 Task: Add Lemon to the cart.
Action: Mouse moved to (226, 105)
Screenshot: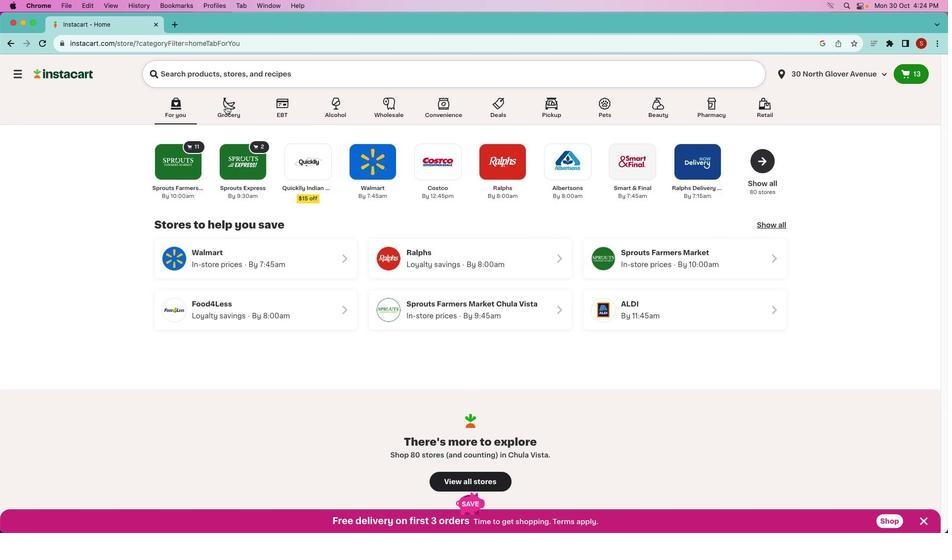 
Action: Mouse pressed left at (226, 105)
Screenshot: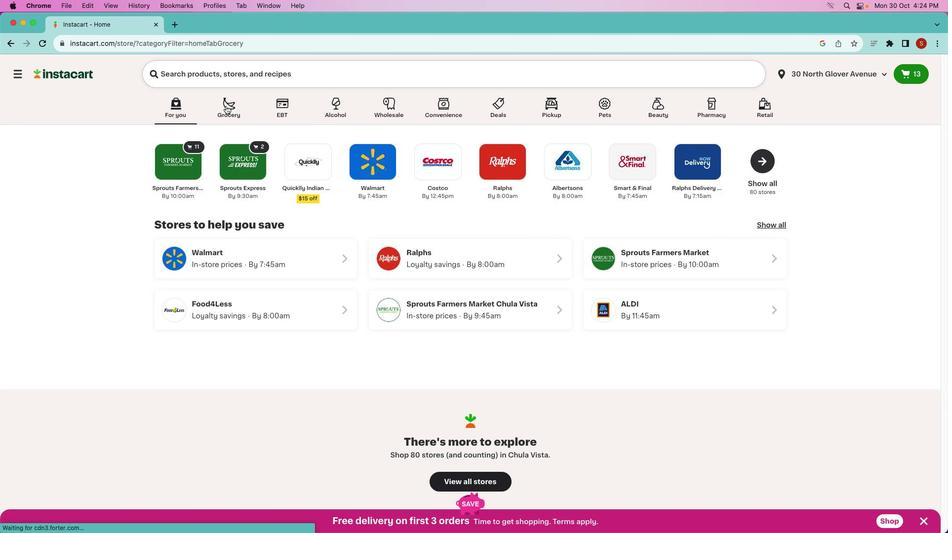 
Action: Mouse pressed left at (226, 105)
Screenshot: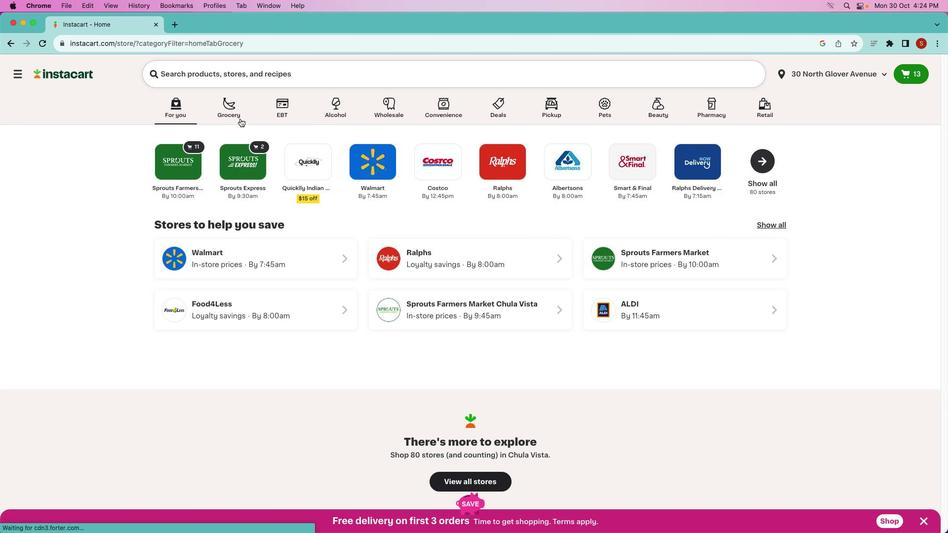 
Action: Mouse moved to (242, 149)
Screenshot: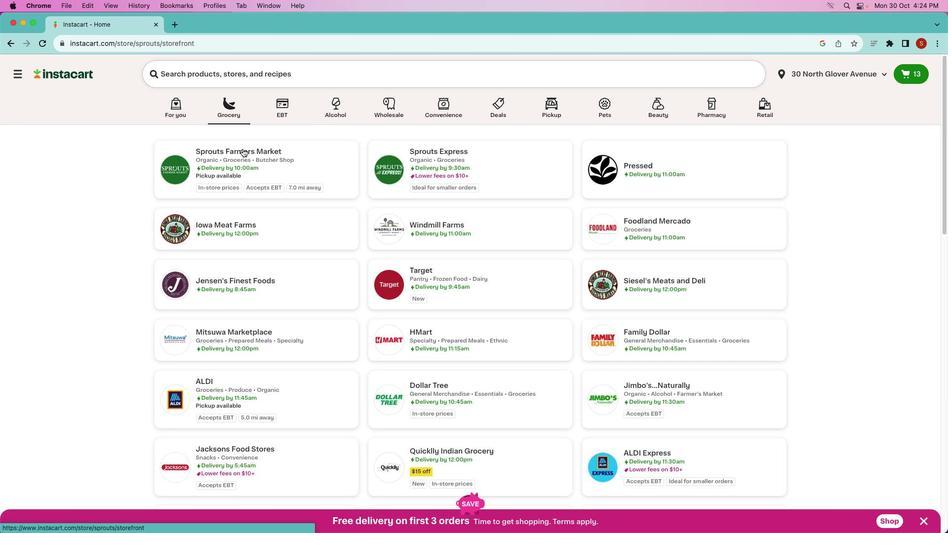 
Action: Mouse pressed left at (242, 149)
Screenshot: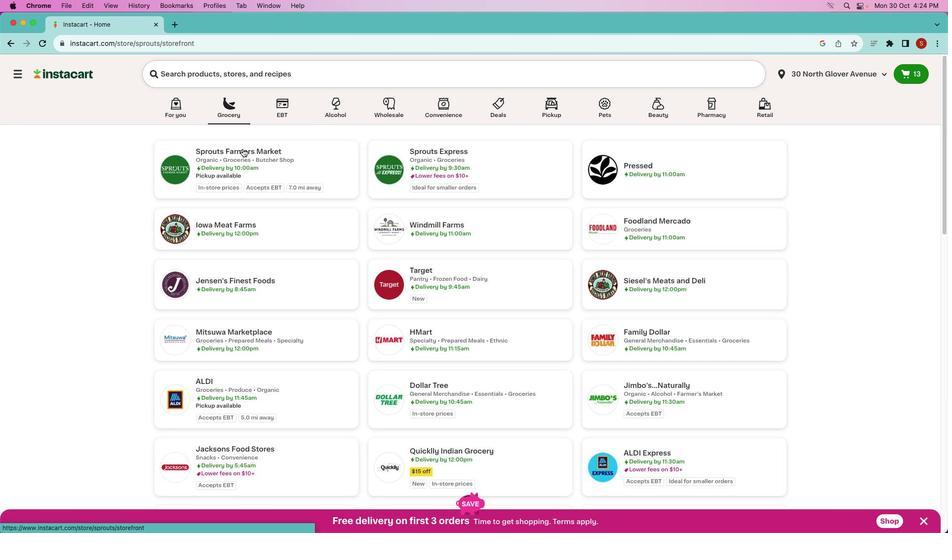
Action: Mouse moved to (280, 114)
Screenshot: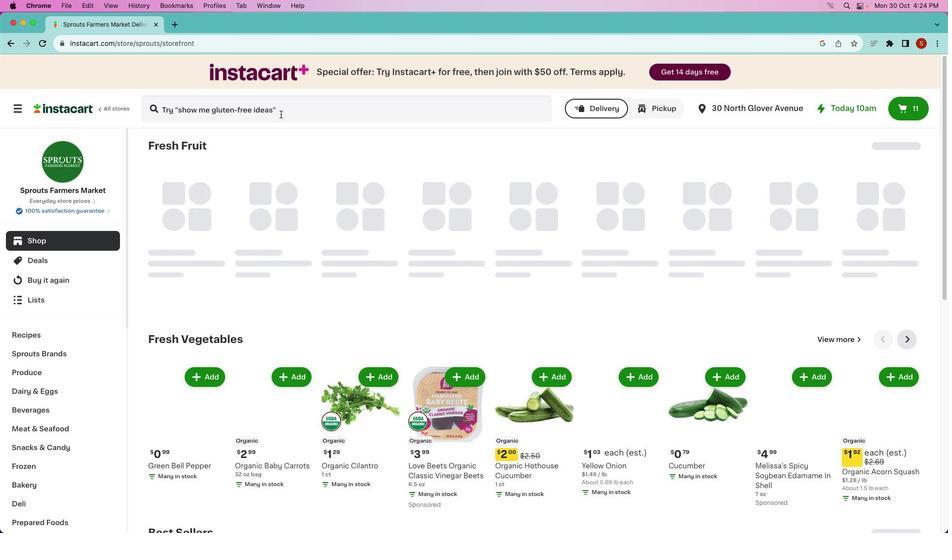 
Action: Mouse pressed left at (280, 114)
Screenshot: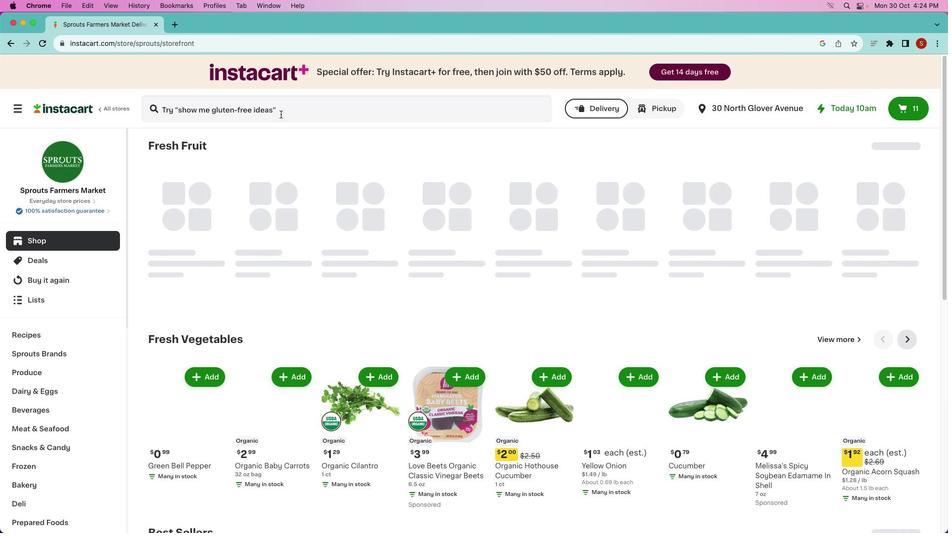 
Action: Key pressed Key.shift'L''E''M''O''N'Key.enter
Screenshot: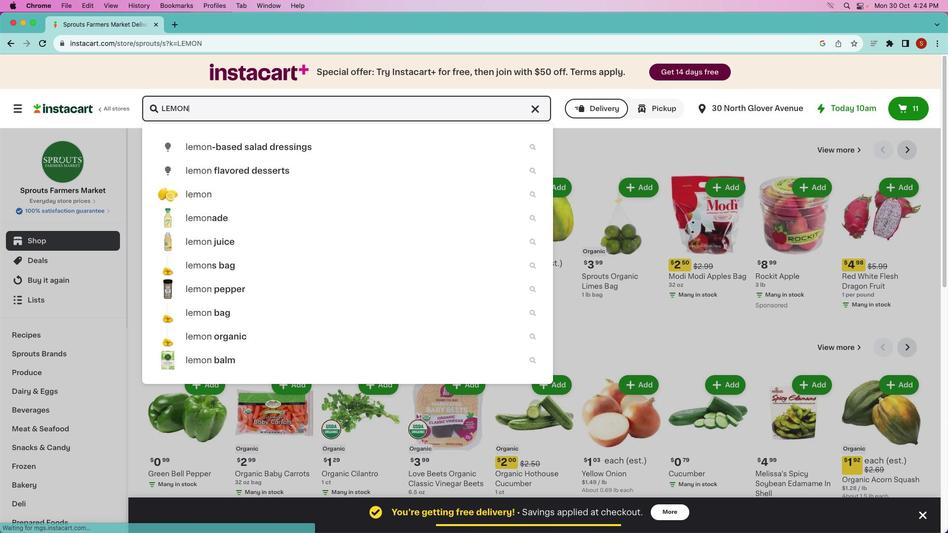 
Action: Mouse moved to (285, 204)
Screenshot: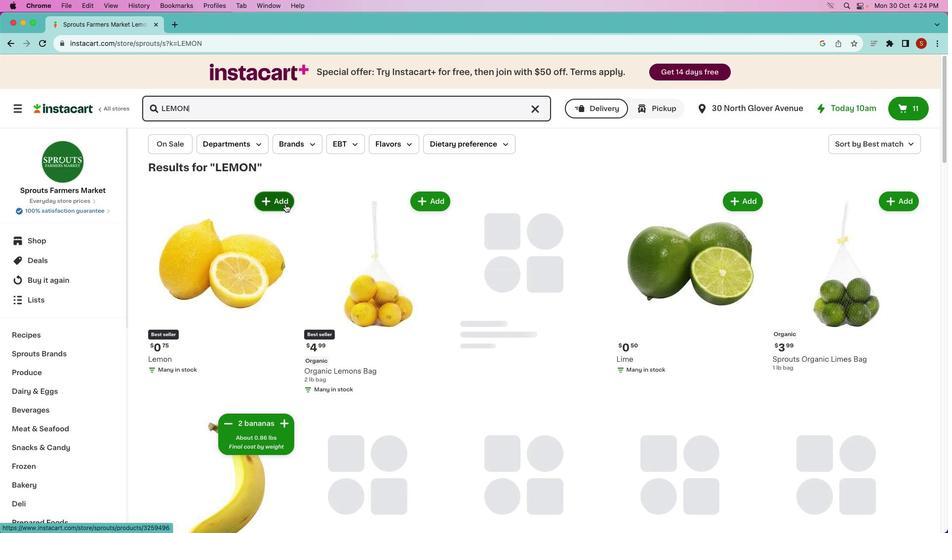 
Action: Mouse pressed left at (285, 204)
Screenshot: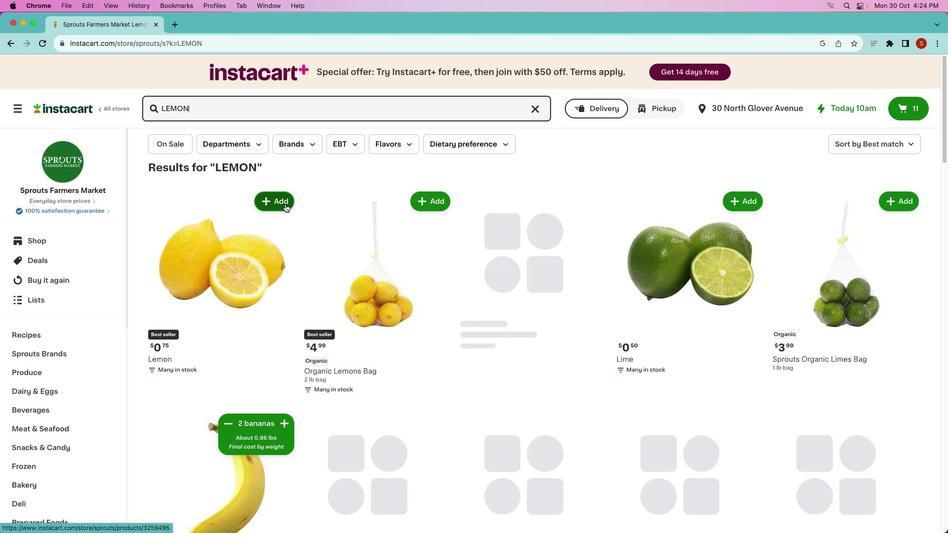 
Action: Mouse moved to (272, 203)
Screenshot: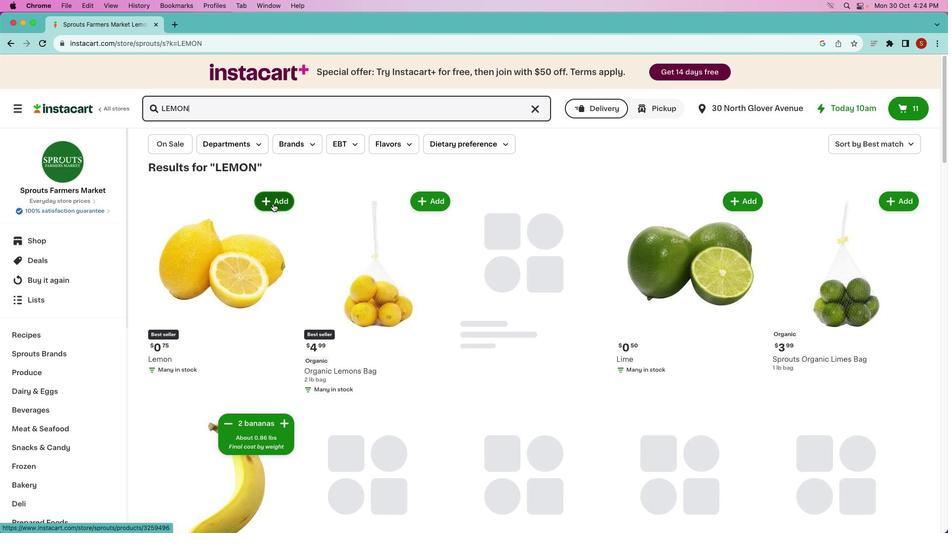 
